 Task: Start in the project YottaTech the sprint 'Time Warp', with a duration of 2 weeks.
Action: Mouse moved to (1116, 422)
Screenshot: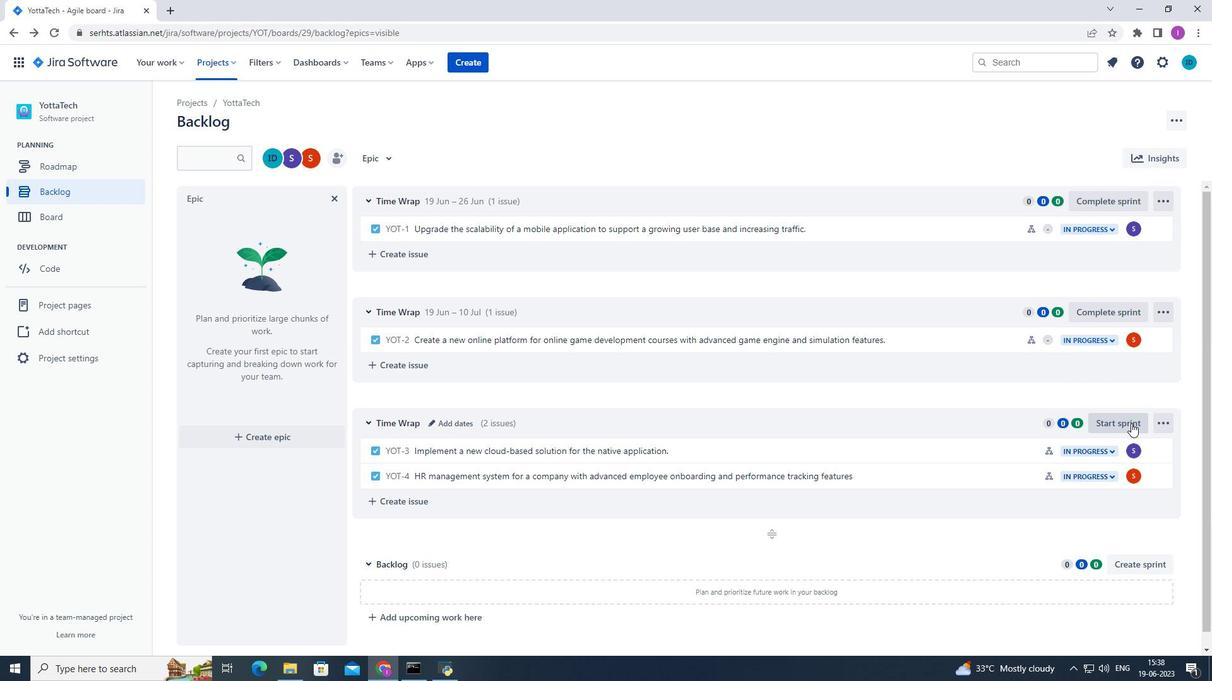 
Action: Mouse pressed left at (1116, 422)
Screenshot: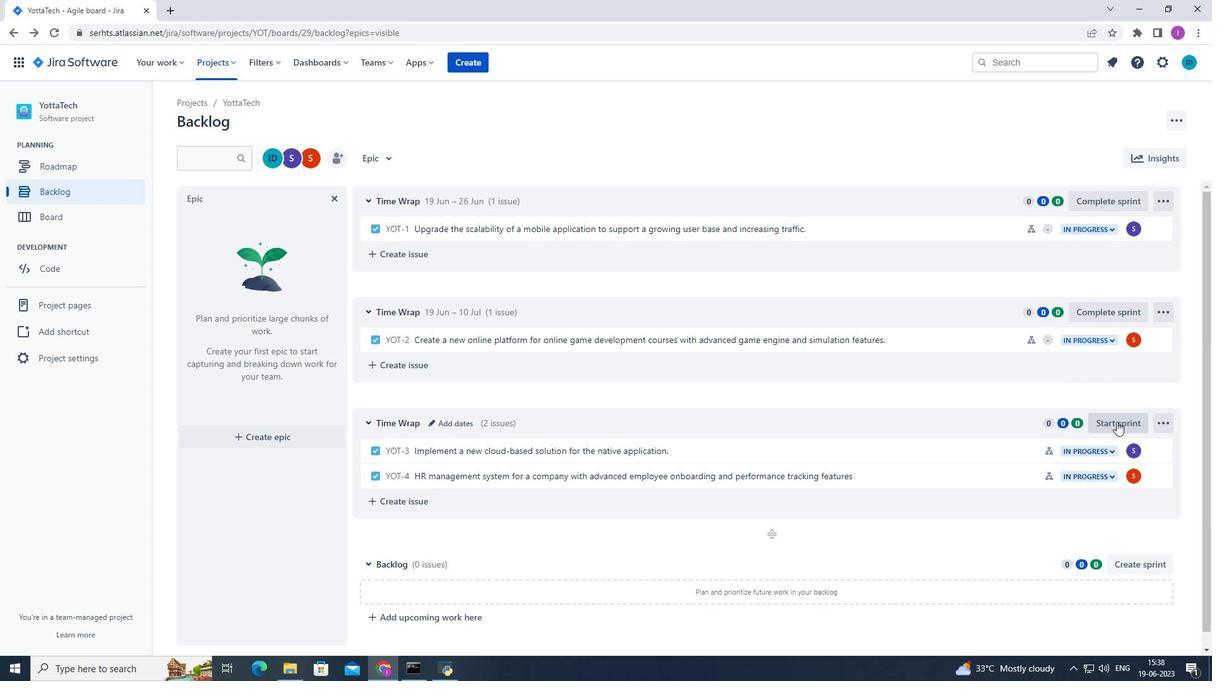 
Action: Mouse moved to (581, 221)
Screenshot: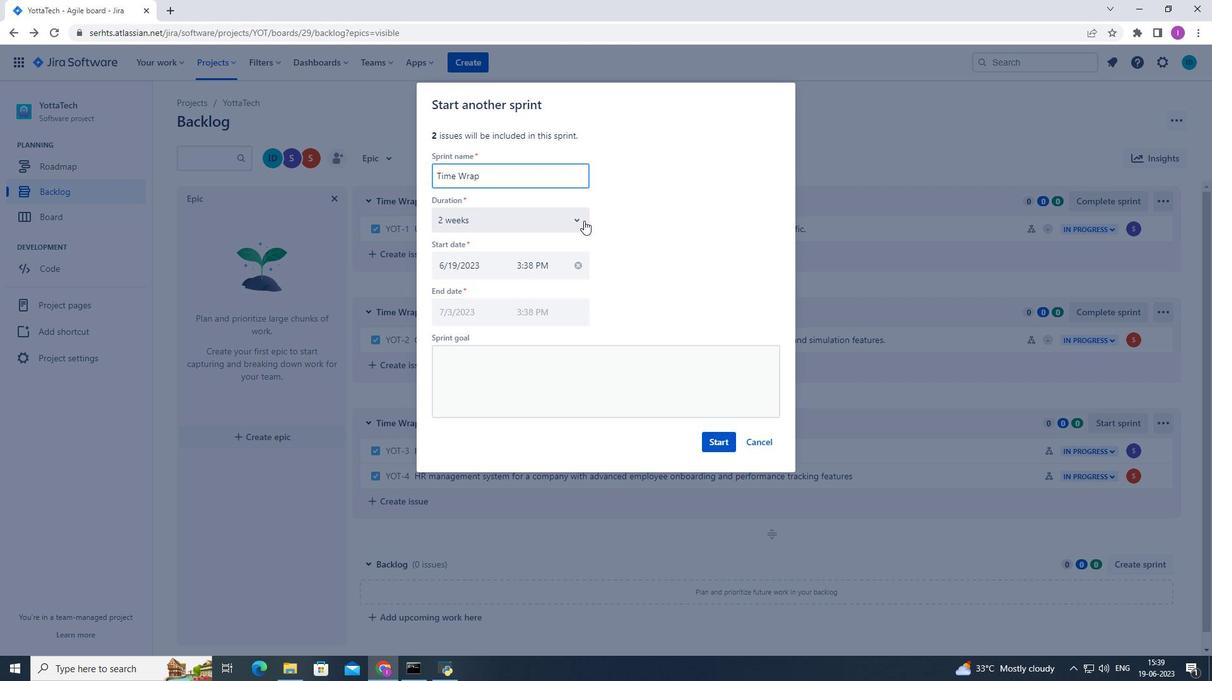 
Action: Mouse pressed left at (581, 221)
Screenshot: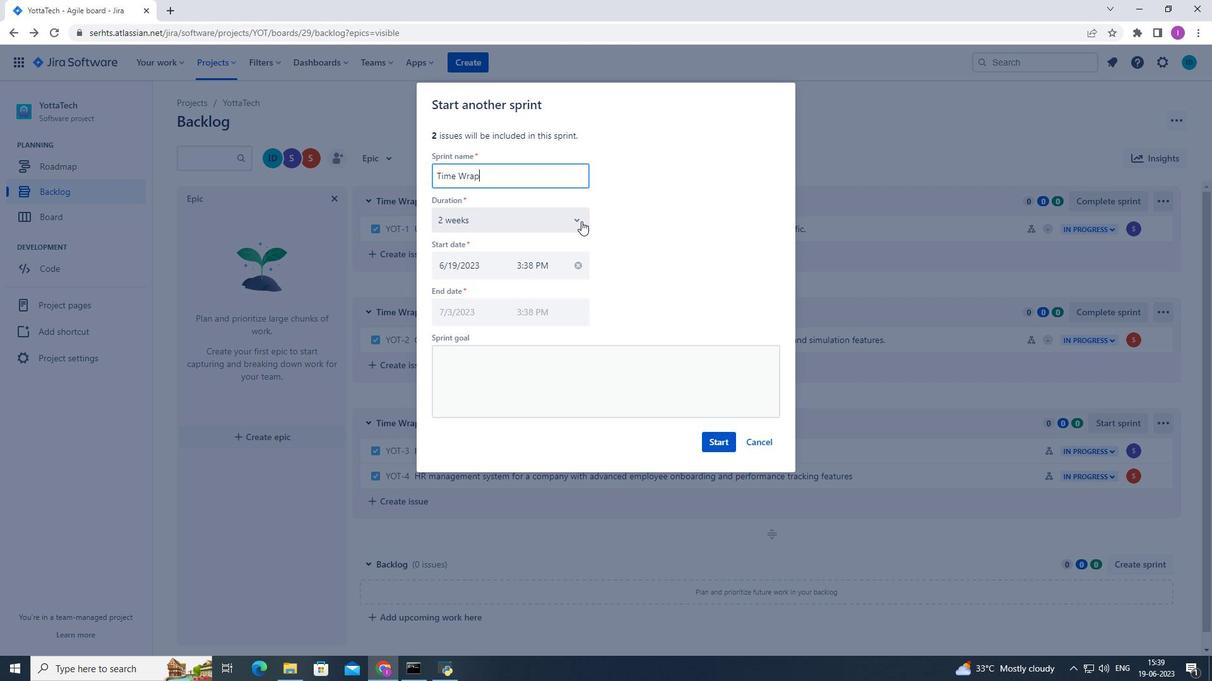 
Action: Mouse moved to (517, 274)
Screenshot: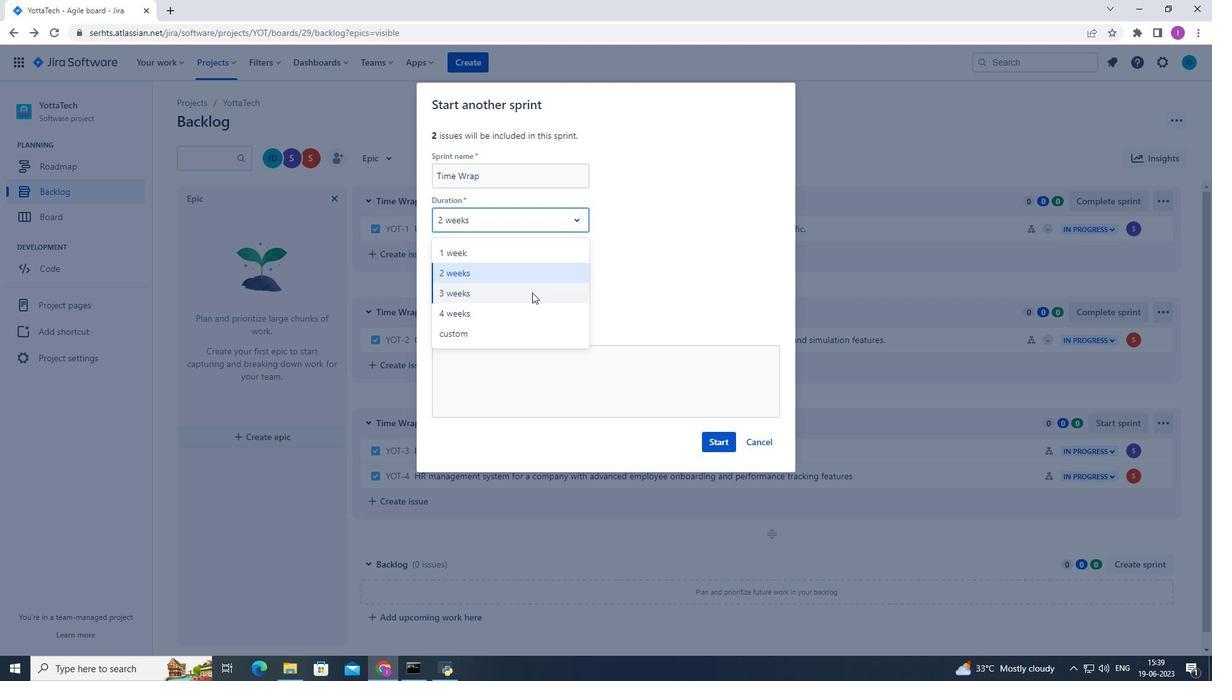 
Action: Mouse pressed left at (517, 274)
Screenshot: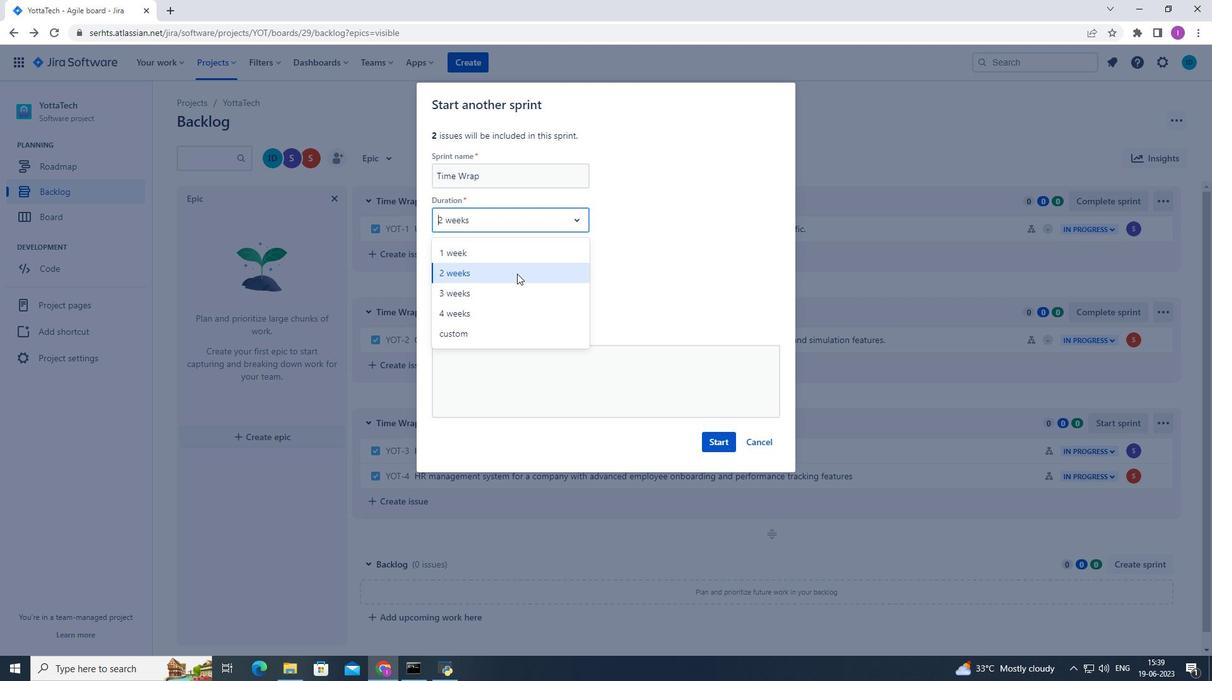 
Action: Mouse moved to (717, 441)
Screenshot: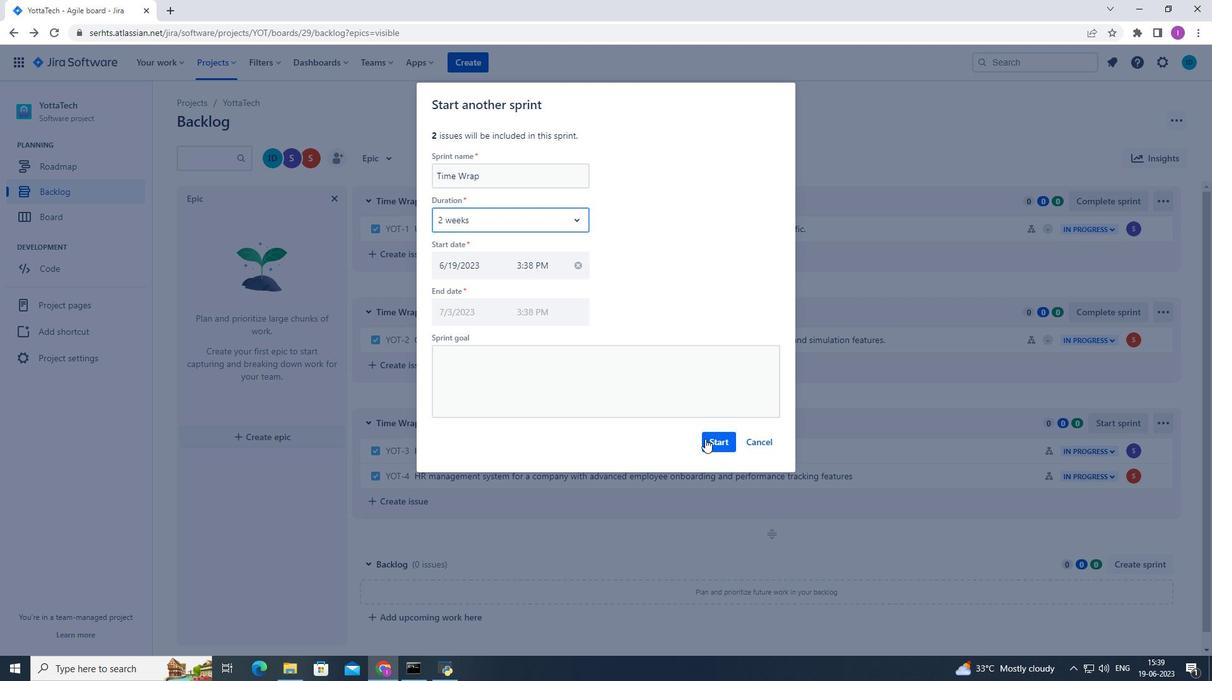 
Action: Mouse pressed left at (717, 441)
Screenshot: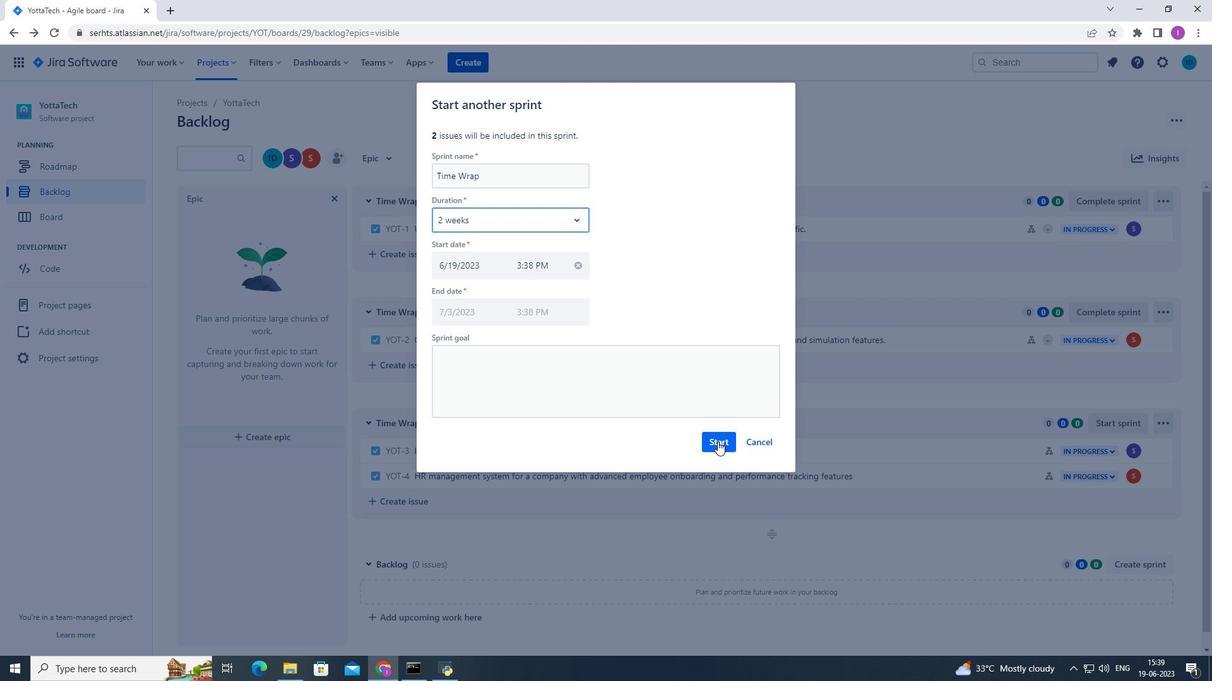 
Action: Mouse moved to (286, 557)
Screenshot: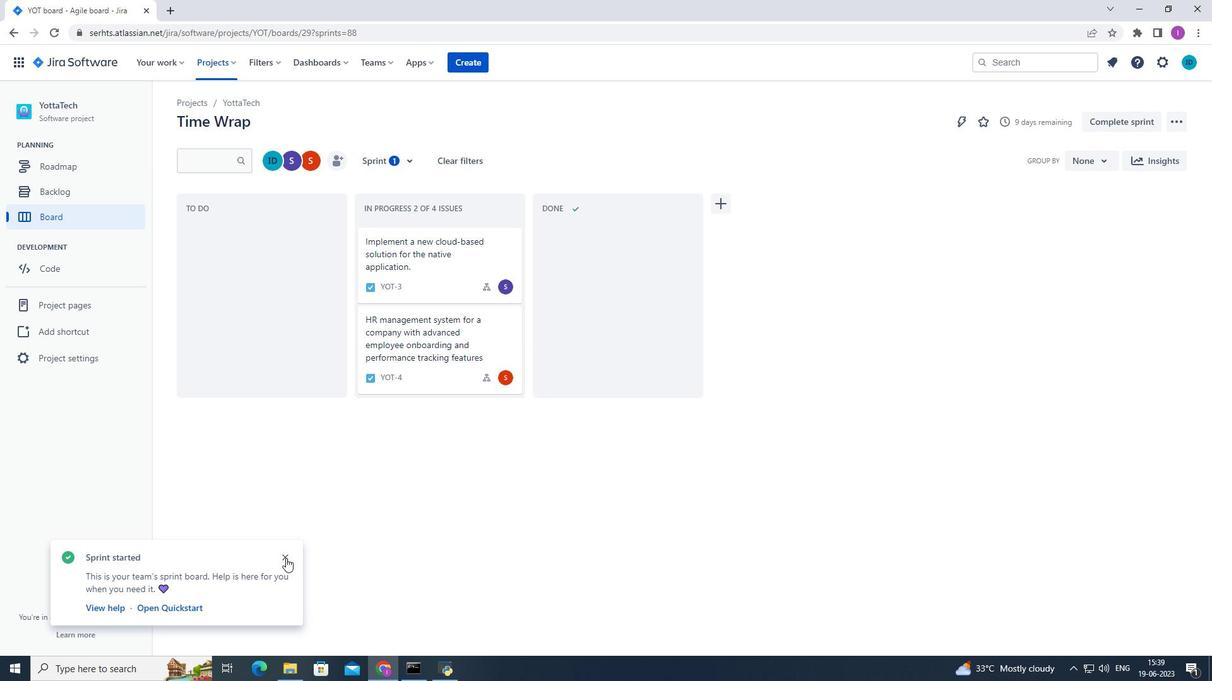 
Action: Mouse pressed left at (286, 557)
Screenshot: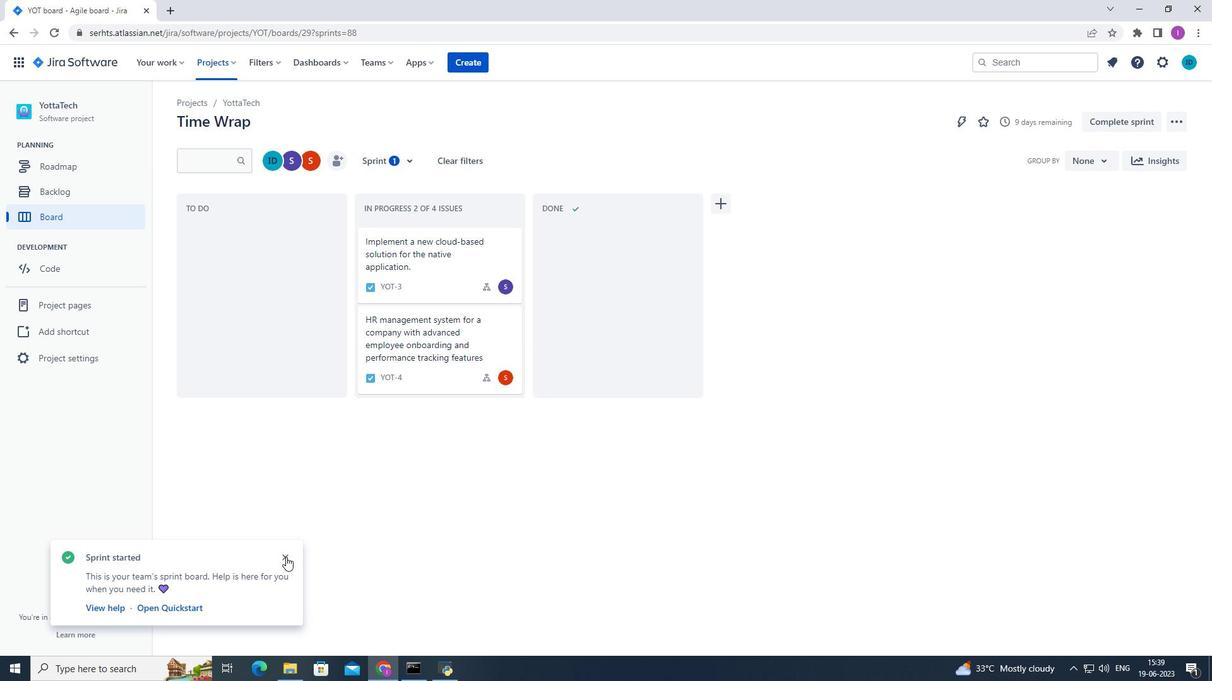 
Action: Mouse moved to (349, 546)
Screenshot: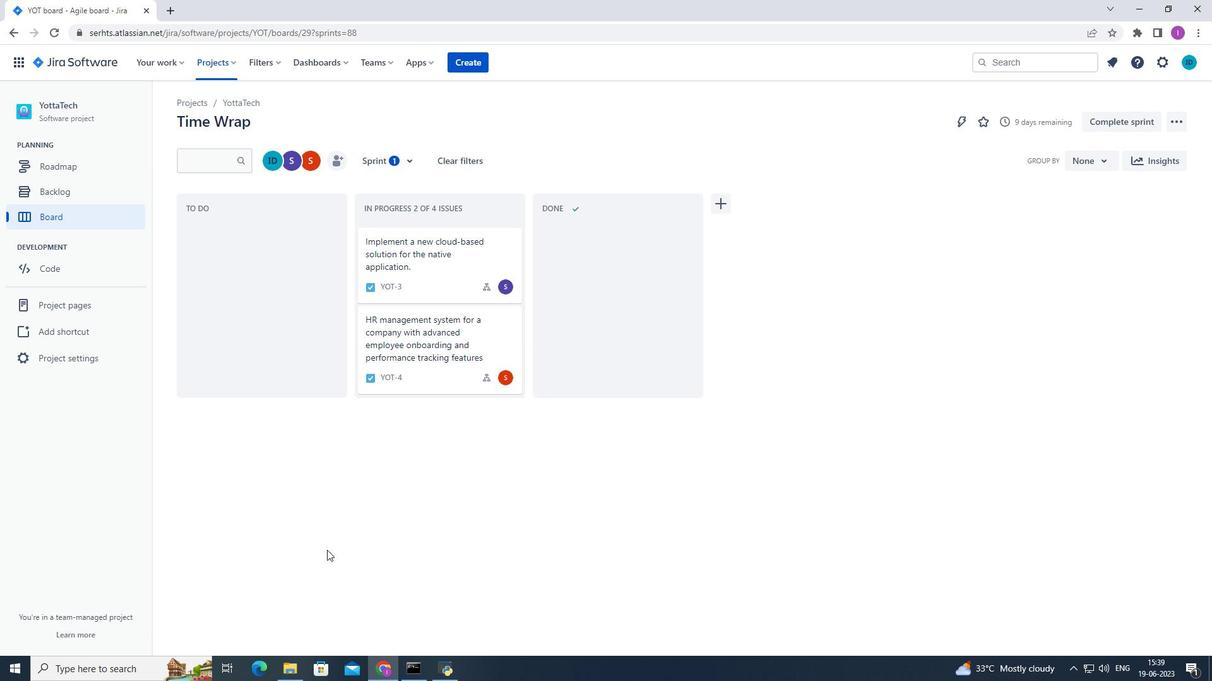 
